 Task: Set the VNC Host for mosaic video sub source to "myvdr".
Action: Mouse moved to (89, 9)
Screenshot: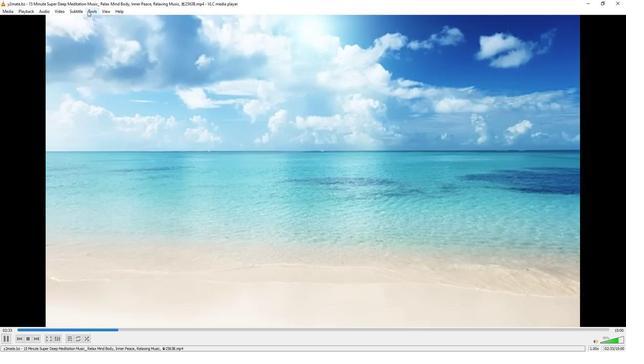 
Action: Mouse pressed left at (89, 9)
Screenshot: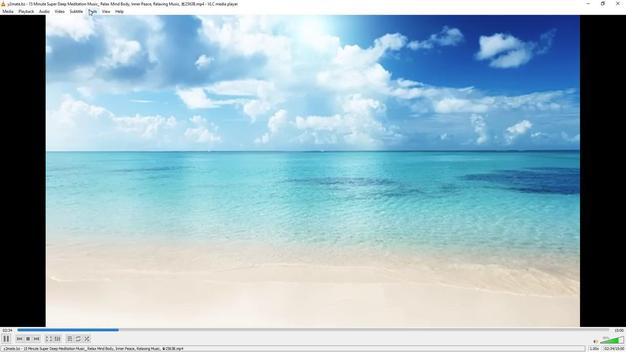 
Action: Mouse moved to (97, 89)
Screenshot: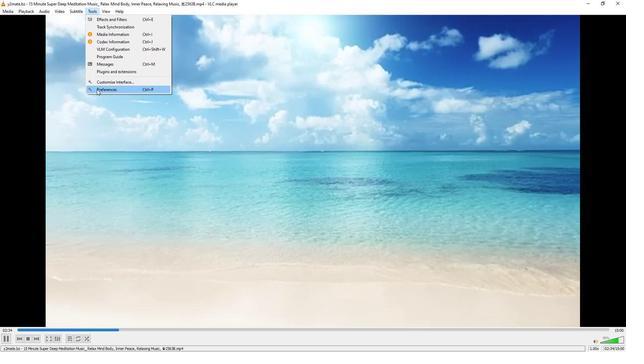 
Action: Mouse pressed left at (97, 89)
Screenshot: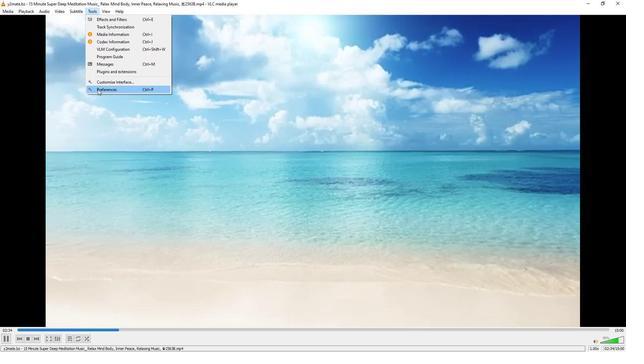 
Action: Mouse moved to (205, 286)
Screenshot: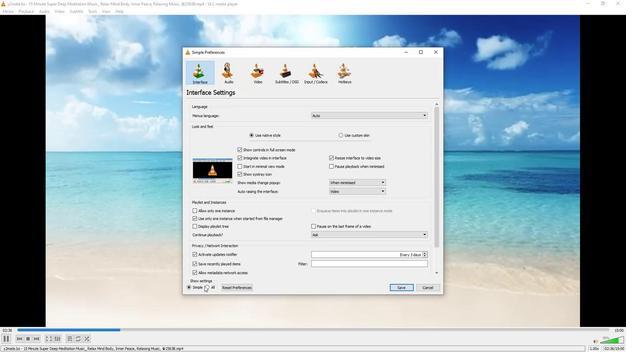 
Action: Mouse pressed left at (205, 286)
Screenshot: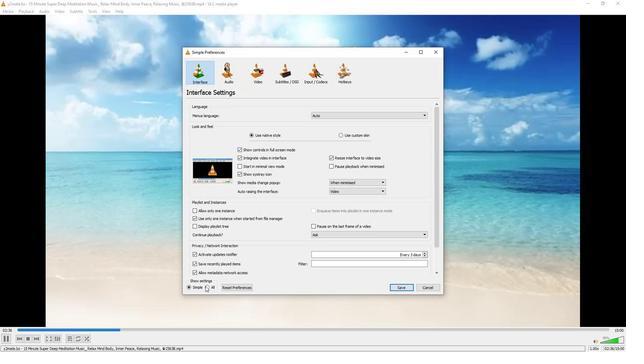 
Action: Mouse moved to (200, 237)
Screenshot: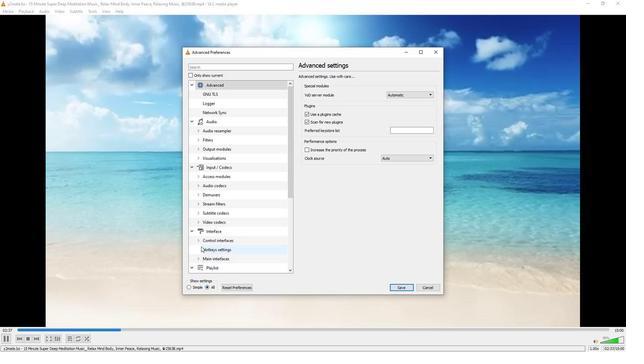 
Action: Mouse scrolled (200, 236) with delta (0, 0)
Screenshot: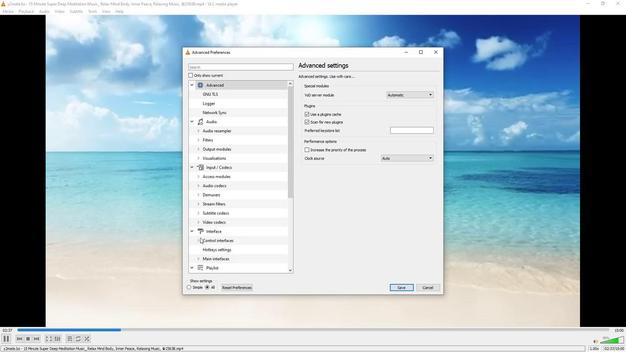 
Action: Mouse scrolled (200, 236) with delta (0, 0)
Screenshot: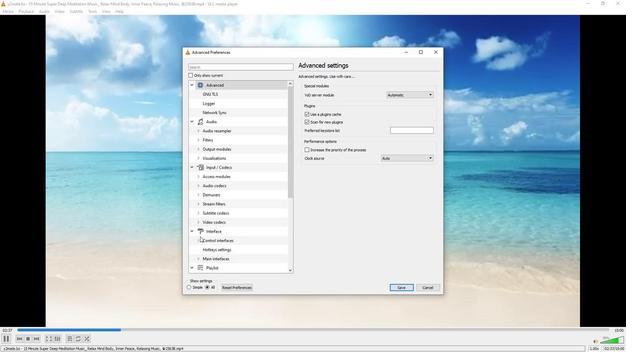 
Action: Mouse moved to (200, 236)
Screenshot: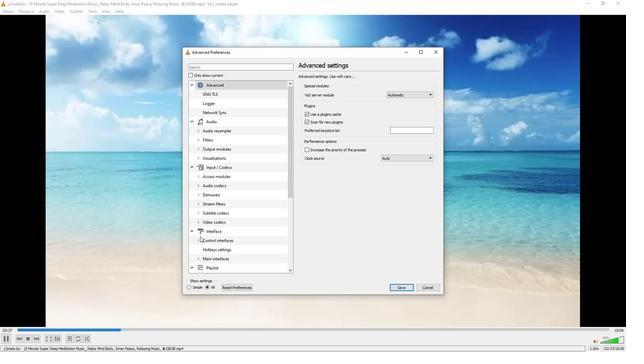 
Action: Mouse scrolled (200, 236) with delta (0, 0)
Screenshot: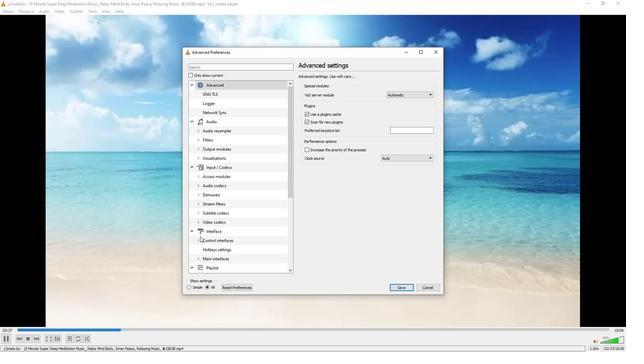 
Action: Mouse moved to (200, 233)
Screenshot: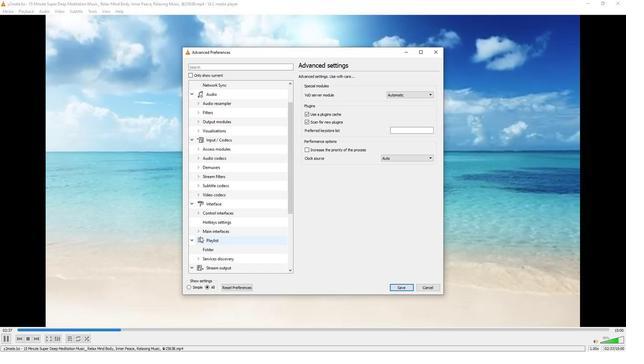 
Action: Mouse scrolled (200, 232) with delta (0, 0)
Screenshot: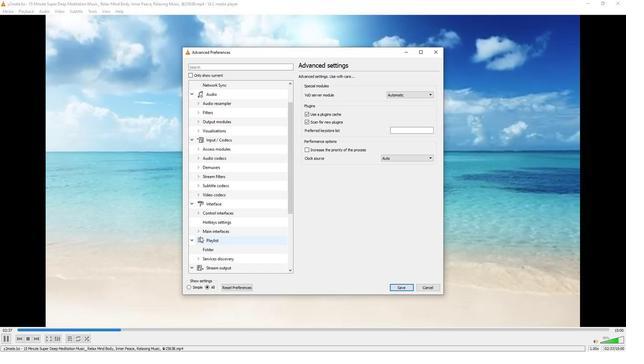 
Action: Mouse moved to (199, 230)
Screenshot: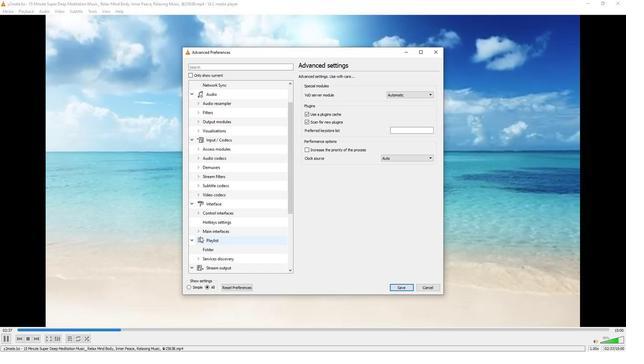 
Action: Mouse scrolled (199, 230) with delta (0, 0)
Screenshot: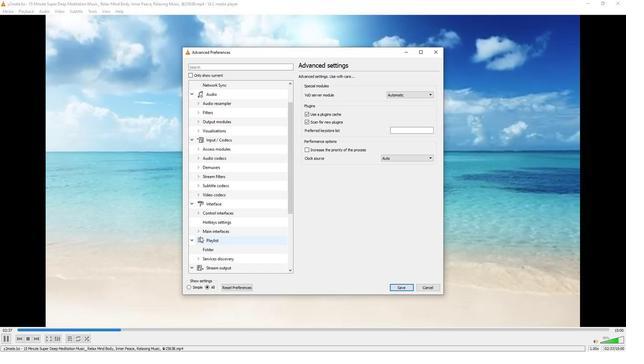 
Action: Mouse moved to (199, 229)
Screenshot: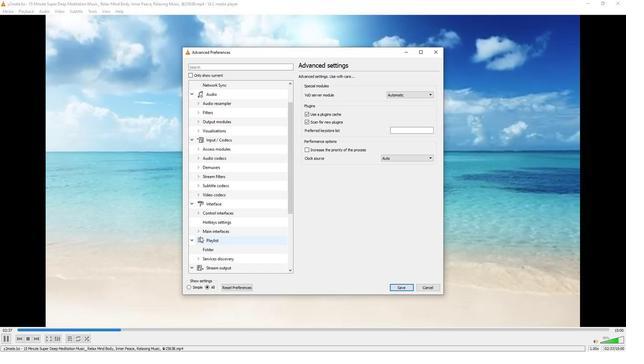 
Action: Mouse scrolled (199, 228) with delta (0, 0)
Screenshot: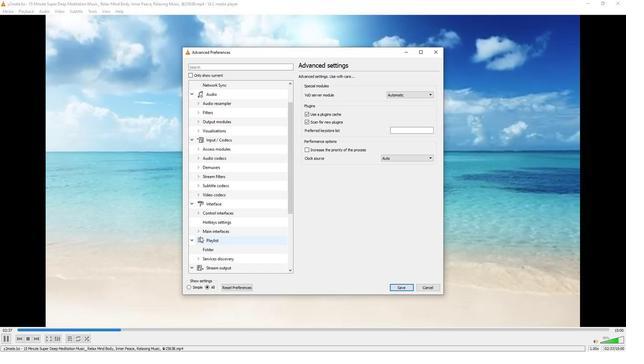 
Action: Mouse moved to (199, 234)
Screenshot: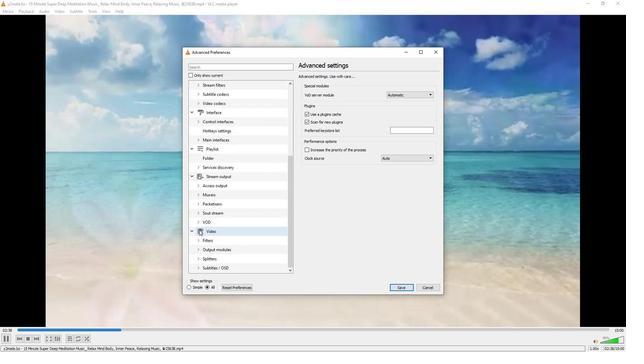 
Action: Mouse scrolled (199, 234) with delta (0, 0)
Screenshot: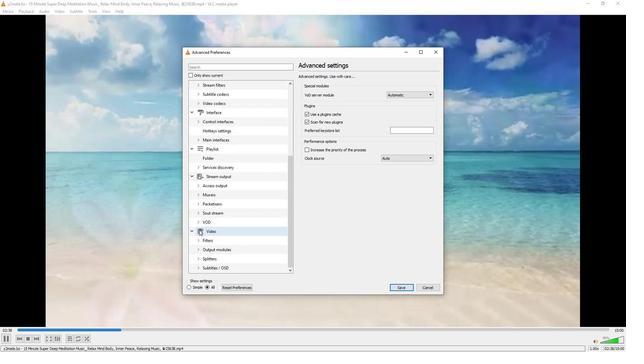 
Action: Mouse moved to (199, 237)
Screenshot: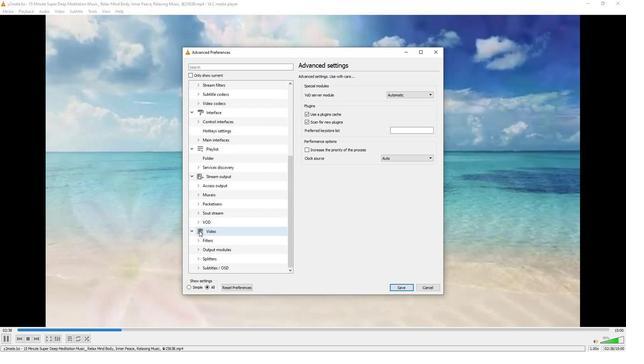 
Action: Mouse scrolled (199, 236) with delta (0, 0)
Screenshot: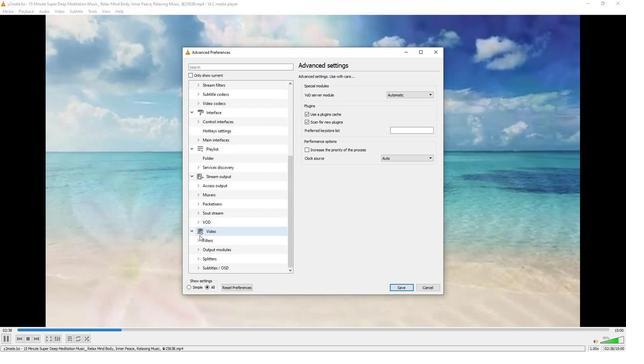 
Action: Mouse moved to (199, 237)
Screenshot: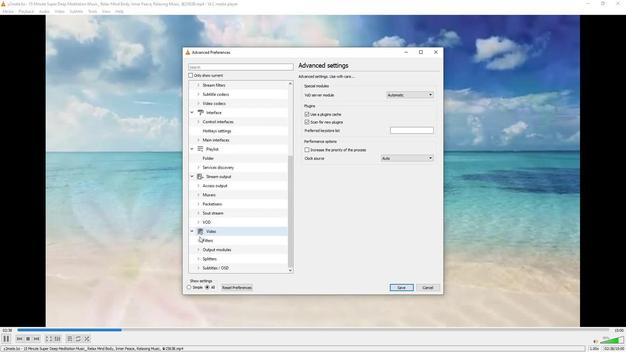 
Action: Mouse scrolled (199, 237) with delta (0, 0)
Screenshot: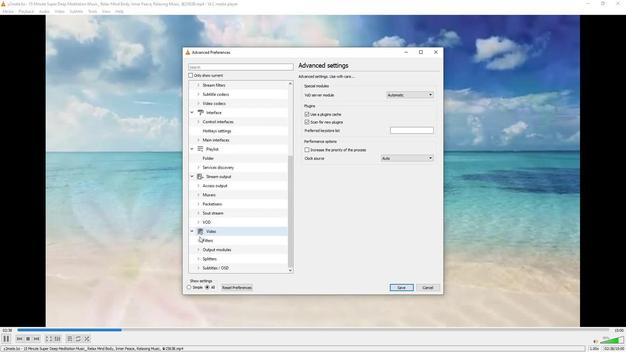 
Action: Mouse moved to (198, 267)
Screenshot: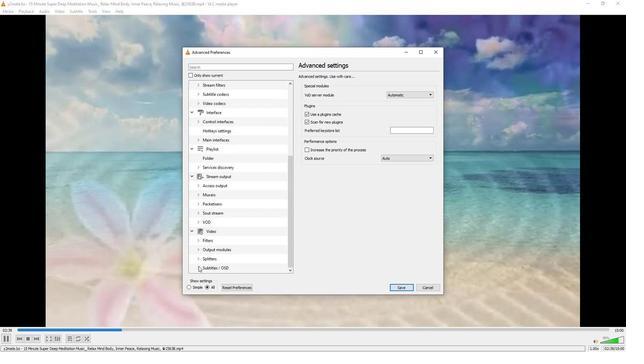 
Action: Mouse pressed left at (198, 267)
Screenshot: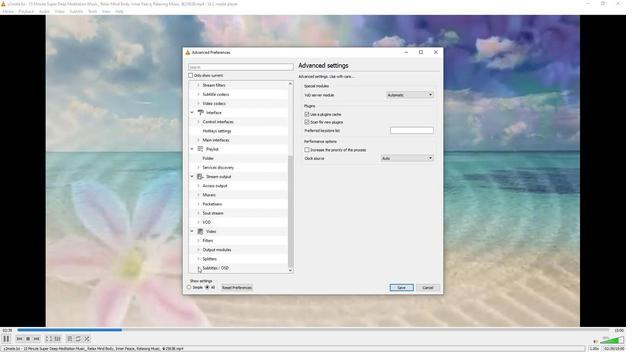 
Action: Mouse moved to (205, 242)
Screenshot: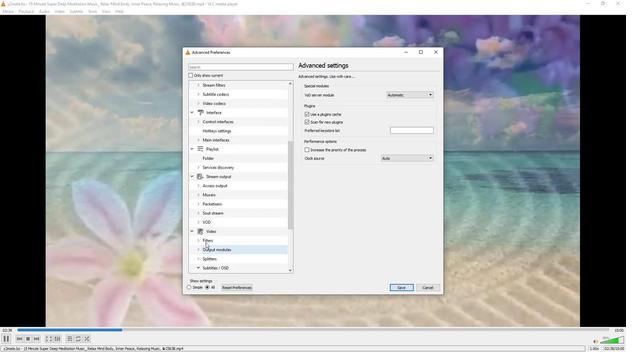 
Action: Mouse scrolled (205, 241) with delta (0, 0)
Screenshot: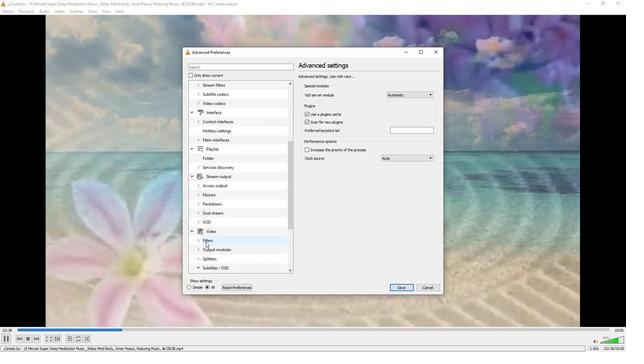 
Action: Mouse scrolled (205, 241) with delta (0, 0)
Screenshot: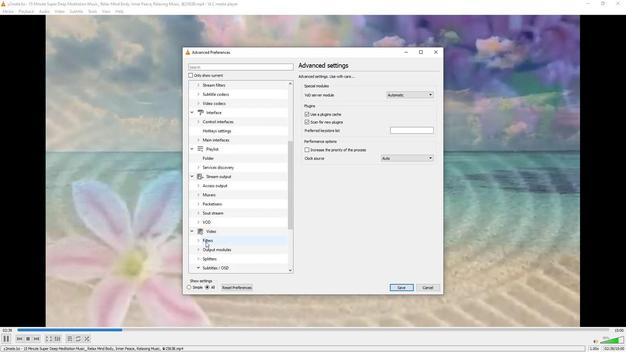 
Action: Mouse scrolled (205, 241) with delta (0, 0)
Screenshot: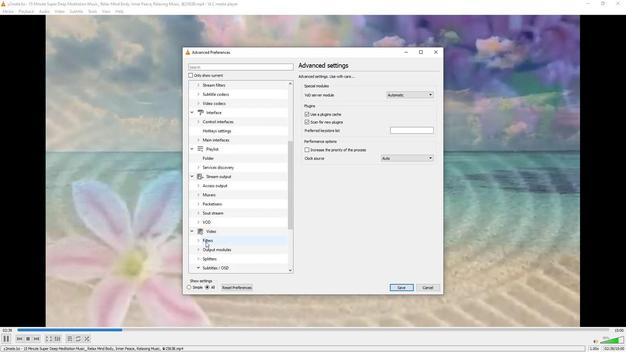 
Action: Mouse moved to (205, 241)
Screenshot: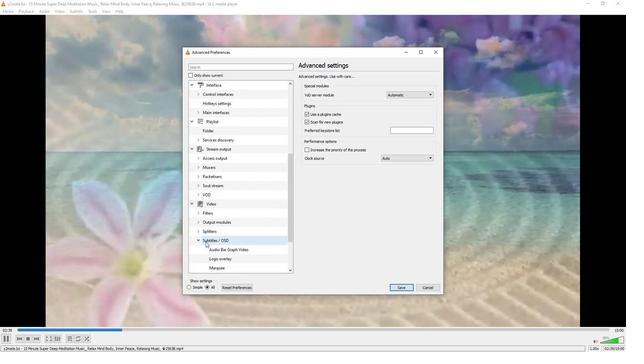 
Action: Mouse scrolled (205, 241) with delta (0, 0)
Screenshot: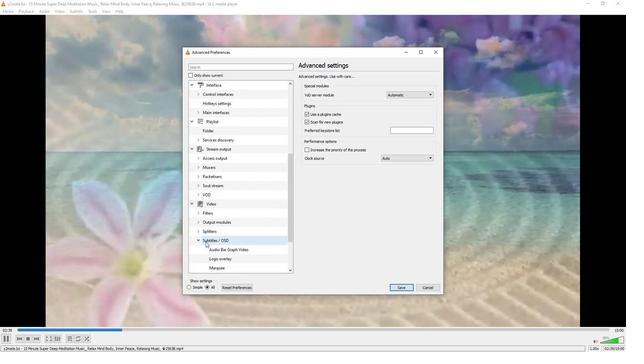 
Action: Mouse moved to (206, 240)
Screenshot: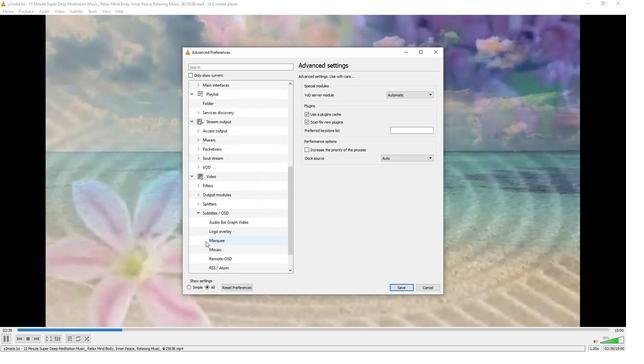 
Action: Mouse scrolled (206, 239) with delta (0, 0)
Screenshot: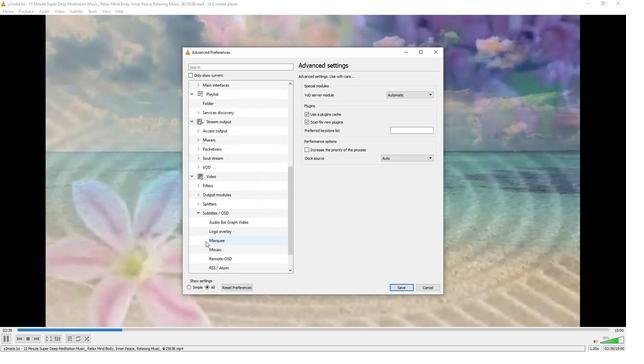 
Action: Mouse moved to (206, 238)
Screenshot: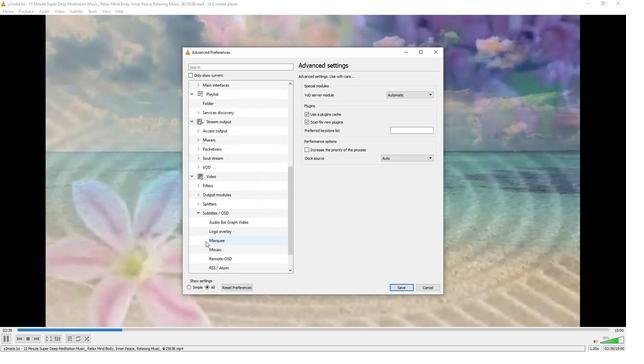 
Action: Mouse scrolled (206, 238) with delta (0, 0)
Screenshot: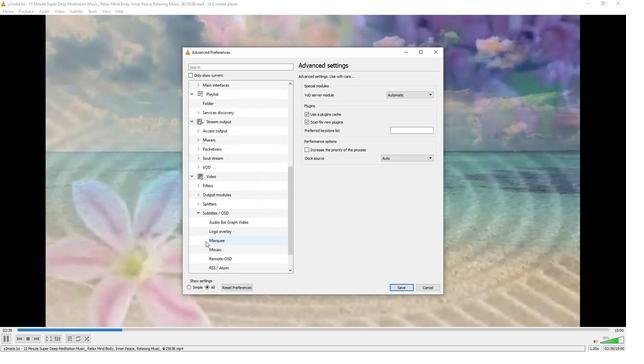 
Action: Mouse moved to (216, 231)
Screenshot: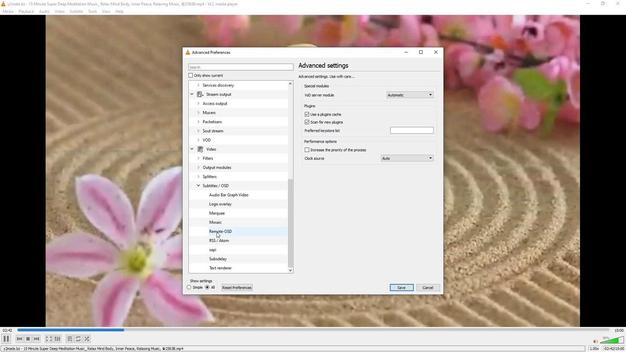 
Action: Mouse pressed left at (216, 231)
Screenshot: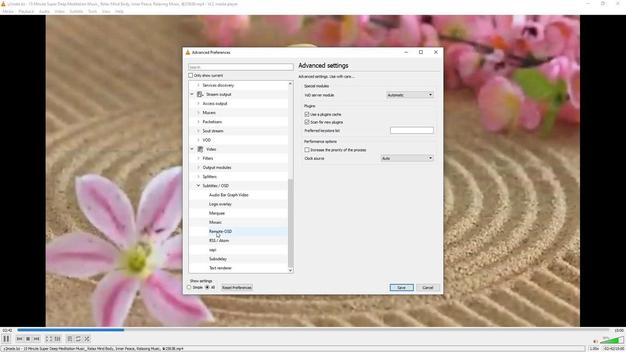 
Action: Mouse moved to (402, 87)
Screenshot: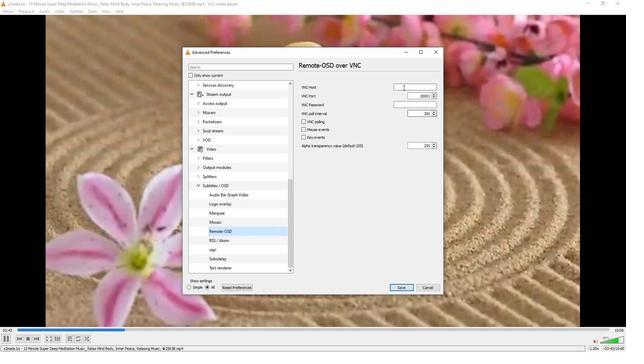 
Action: Mouse pressed left at (402, 87)
Screenshot: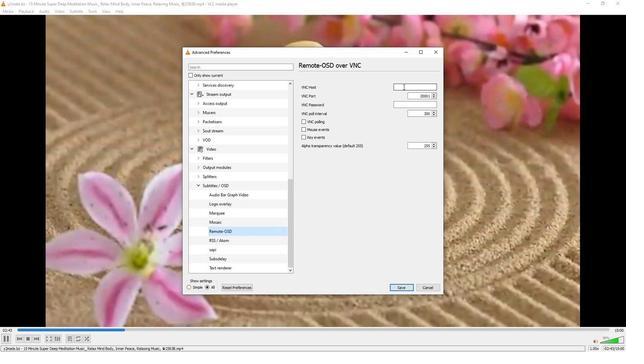 
Action: Key pressed myvdr
Screenshot: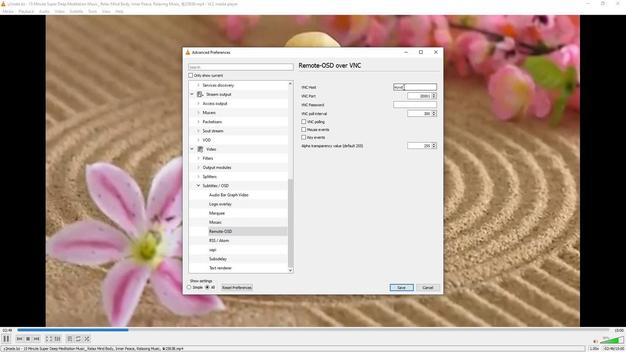
